 Task: Select format cells if "is between".
Action: Mouse moved to (164, 107)
Screenshot: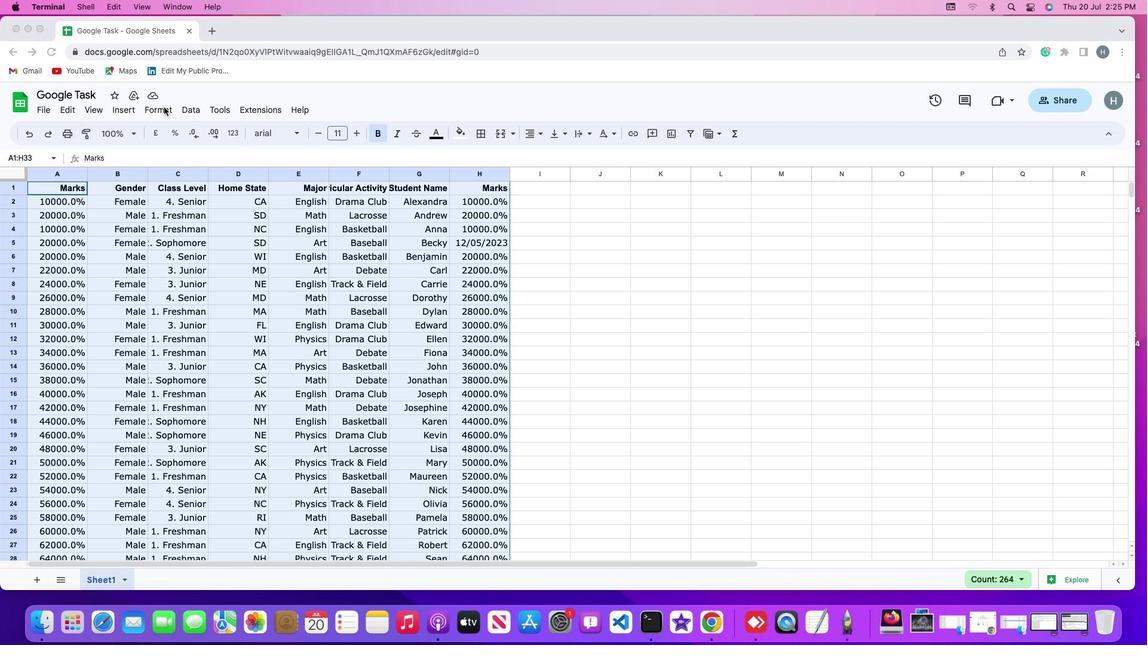 
Action: Mouse pressed left at (164, 107)
Screenshot: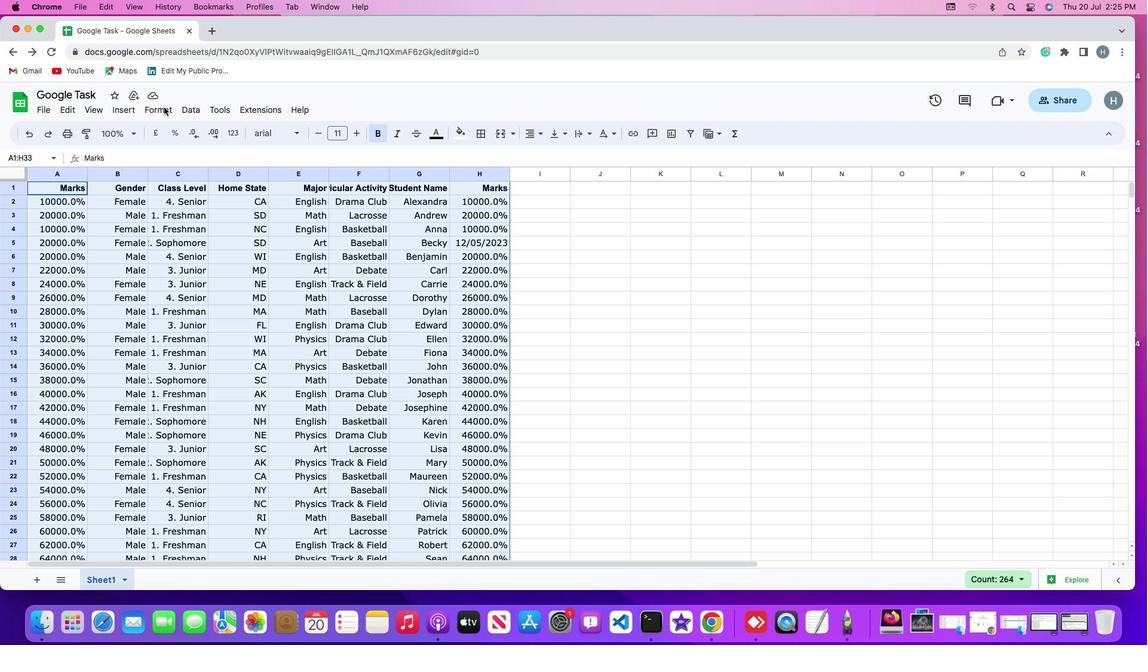
Action: Mouse moved to (161, 111)
Screenshot: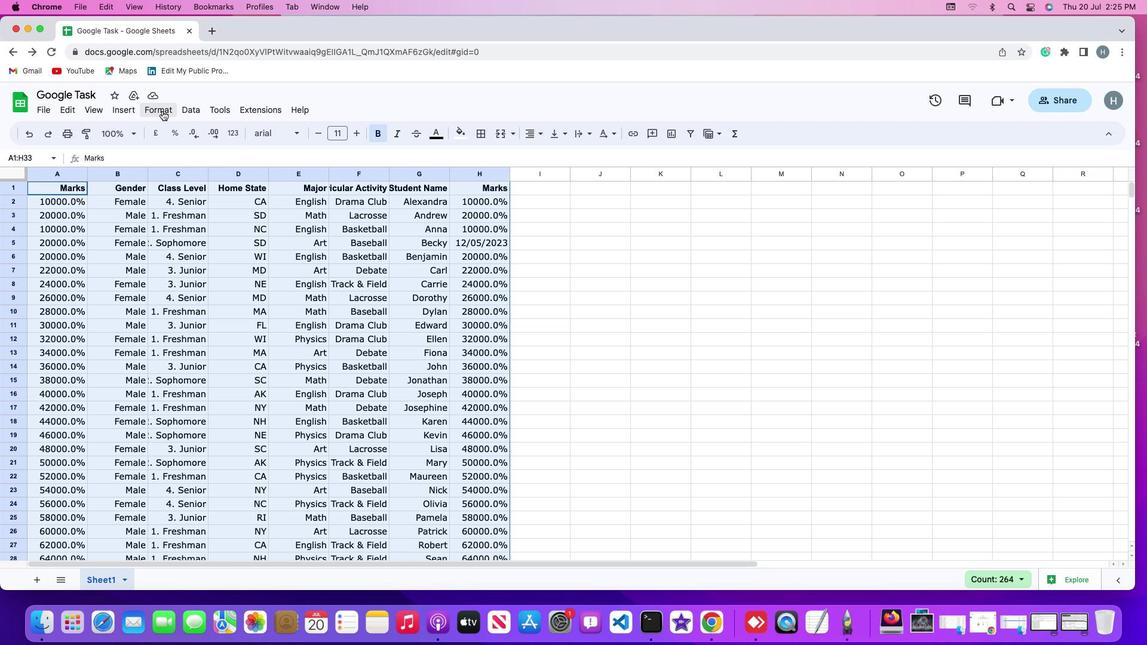 
Action: Mouse pressed left at (161, 111)
Screenshot: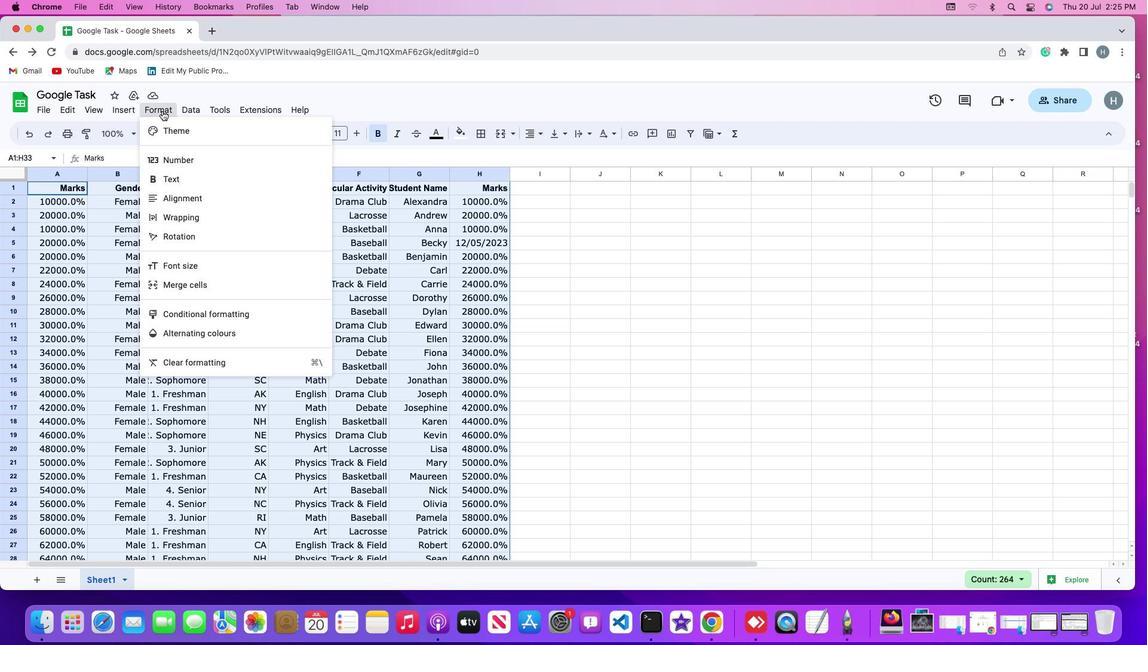 
Action: Mouse moved to (186, 313)
Screenshot: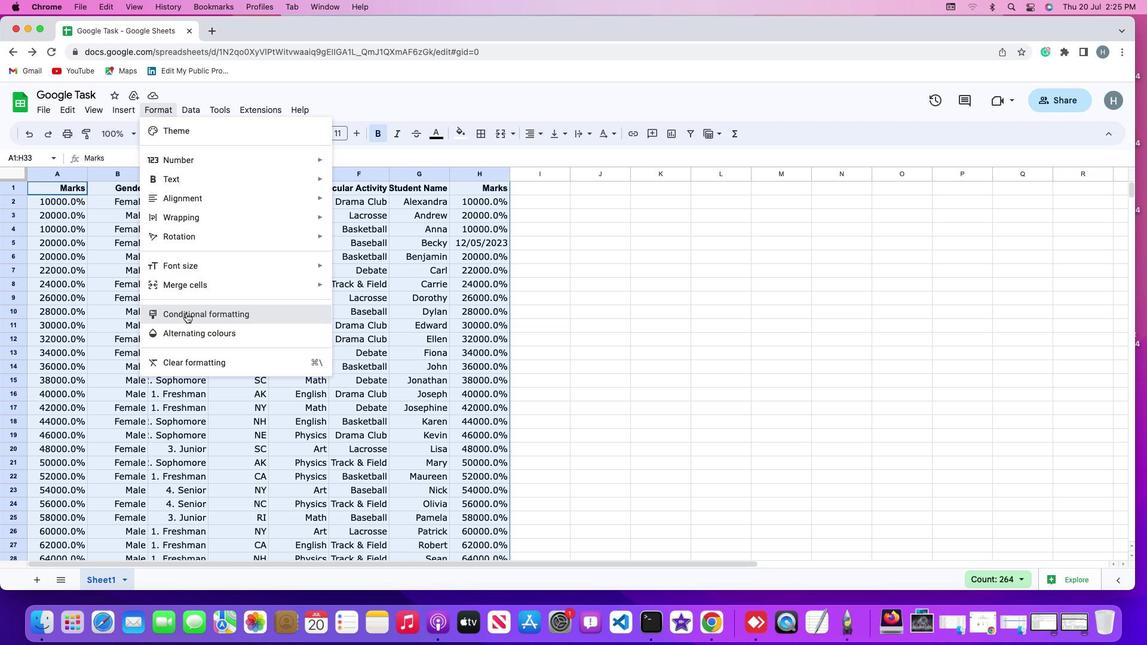 
Action: Mouse pressed left at (186, 313)
Screenshot: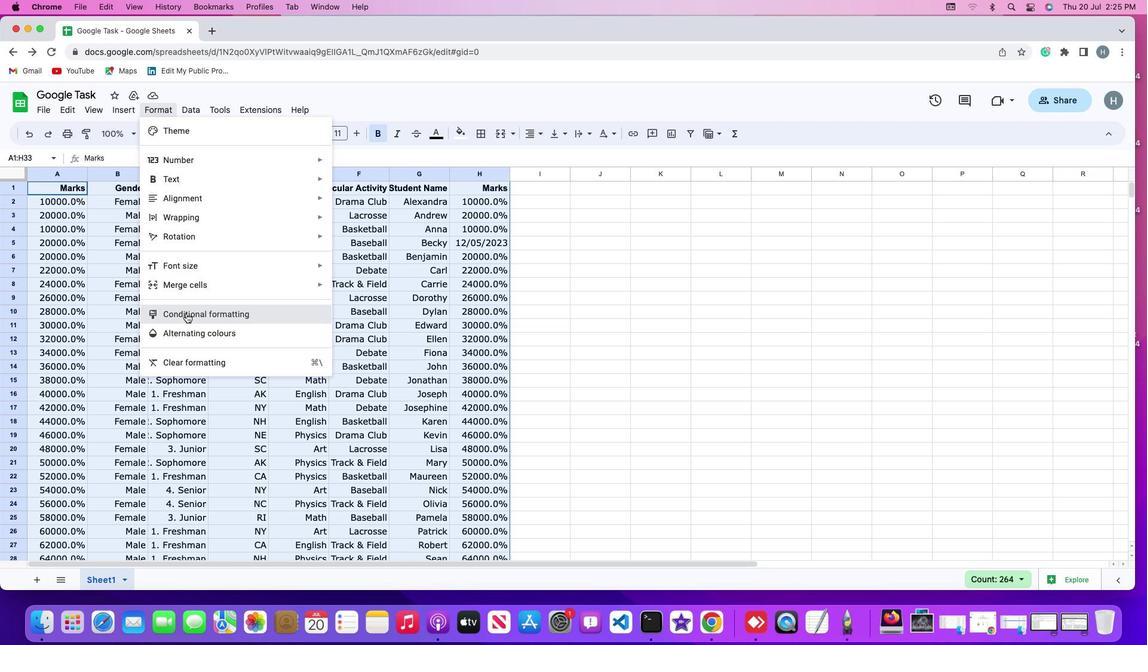
Action: Mouse moved to (1054, 289)
Screenshot: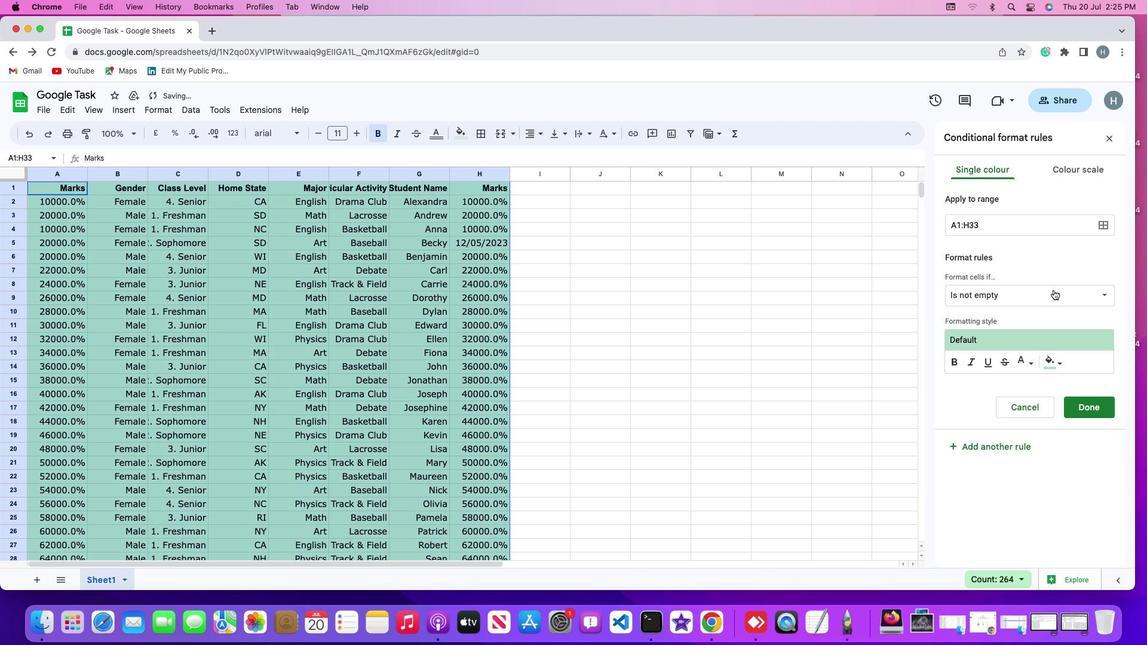 
Action: Mouse pressed left at (1054, 289)
Screenshot: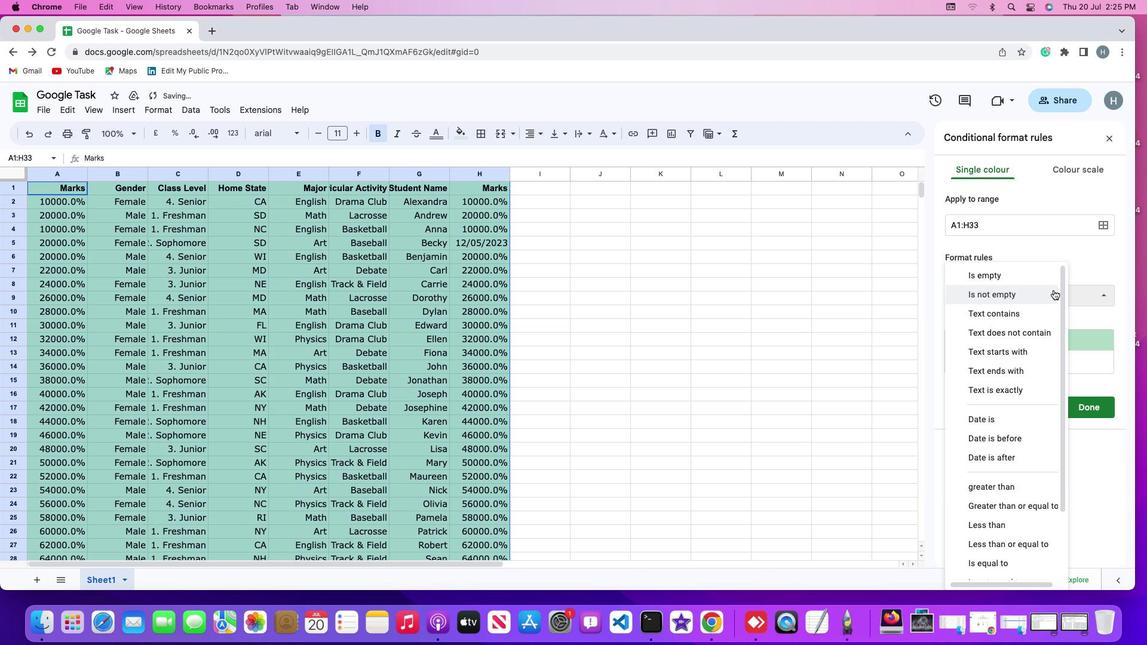 
Action: Mouse moved to (999, 401)
Screenshot: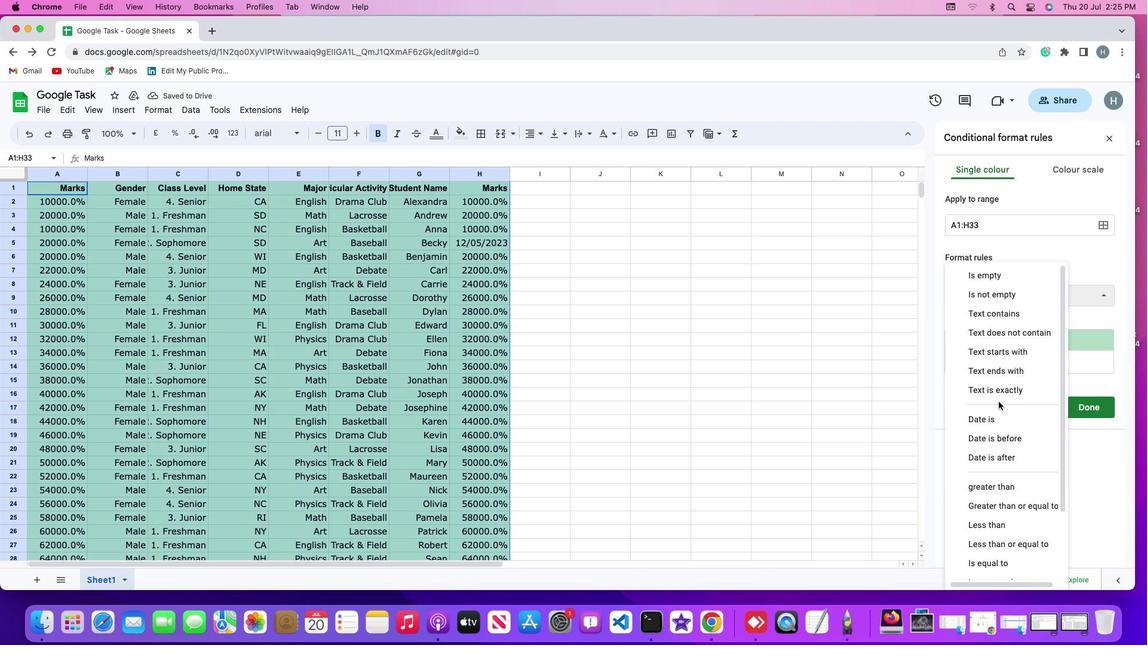 
Action: Mouse scrolled (999, 401) with delta (0, 0)
Screenshot: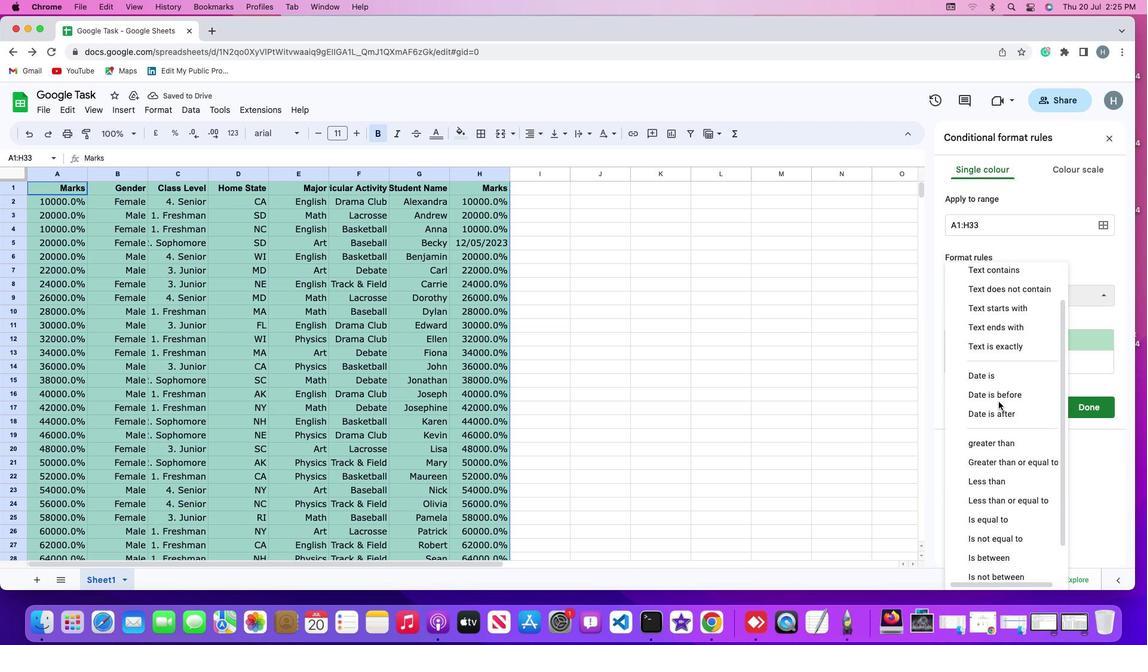 
Action: Mouse scrolled (999, 401) with delta (0, 0)
Screenshot: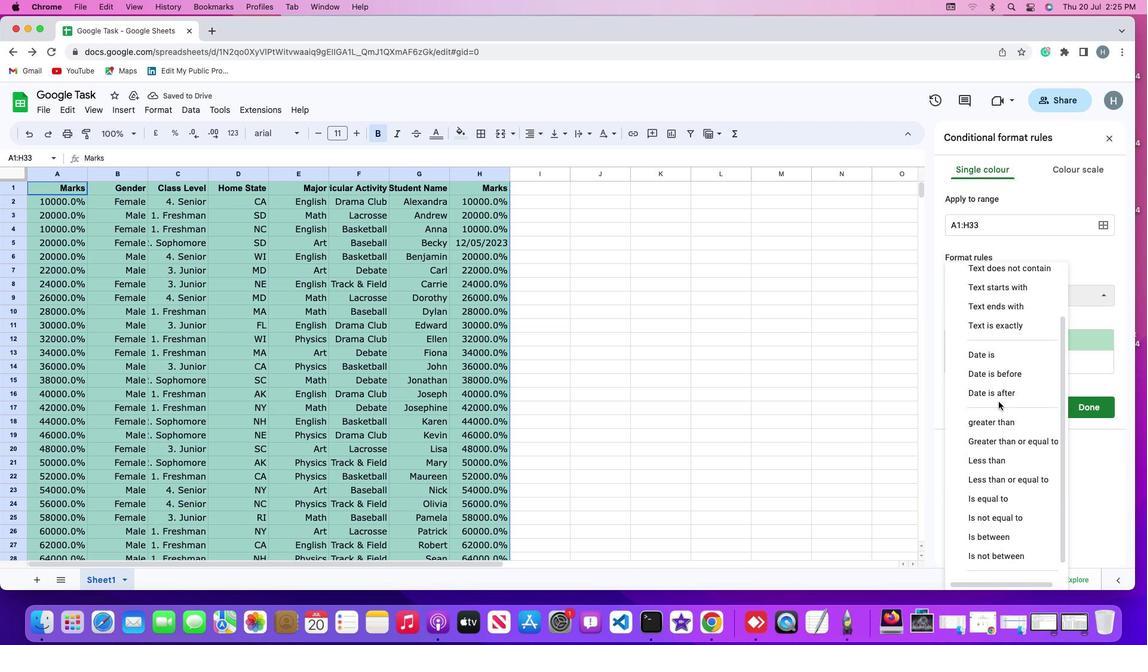 
Action: Mouse scrolled (999, 401) with delta (0, -1)
Screenshot: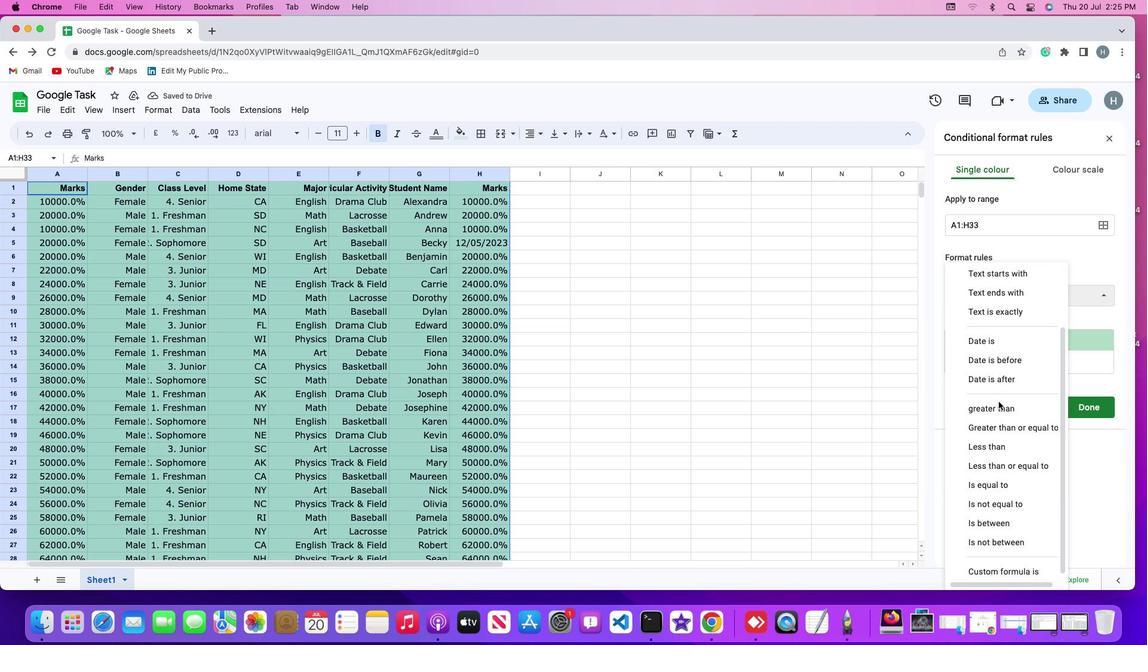 
Action: Mouse scrolled (999, 401) with delta (0, -1)
Screenshot: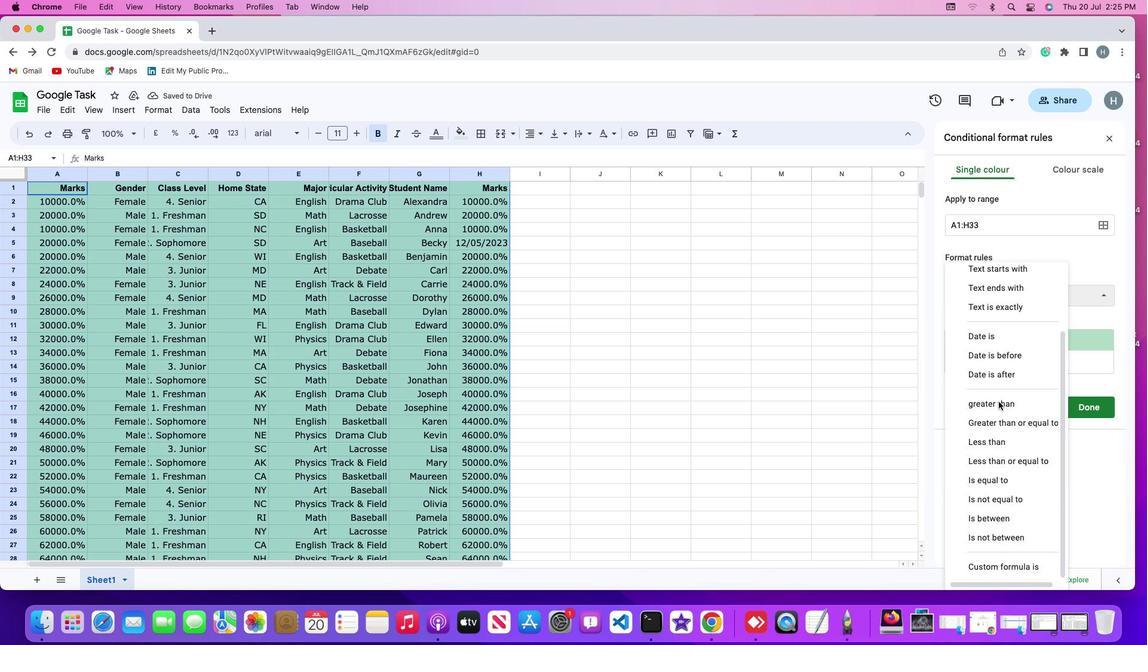 
Action: Mouse scrolled (999, 401) with delta (0, 0)
Screenshot: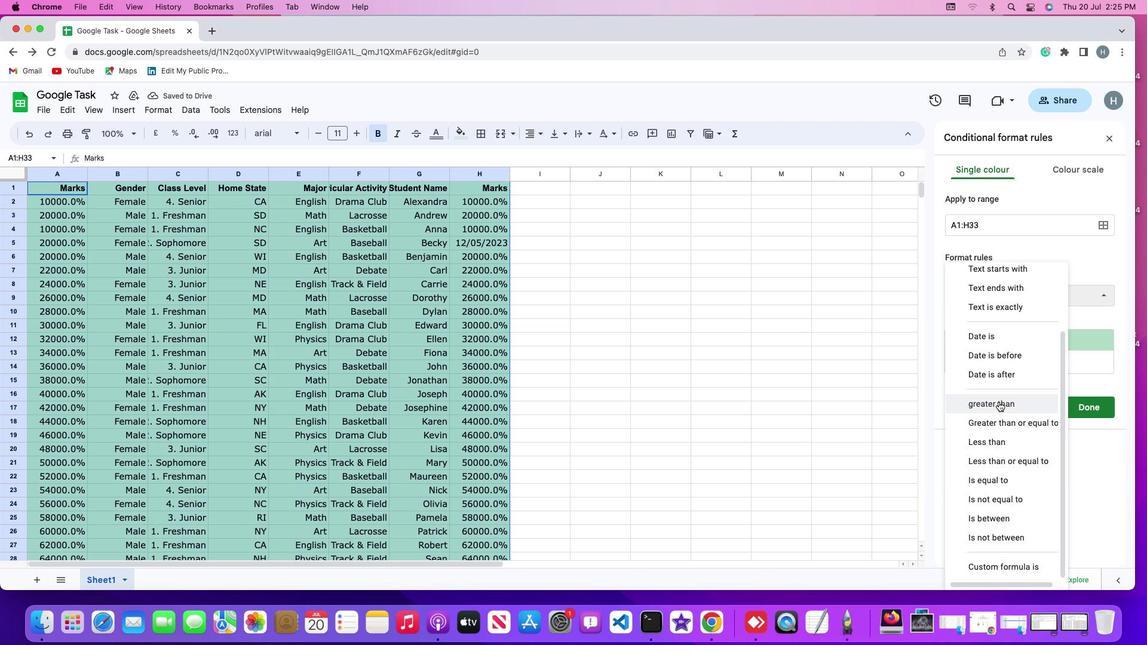 
Action: Mouse scrolled (999, 401) with delta (0, 0)
Screenshot: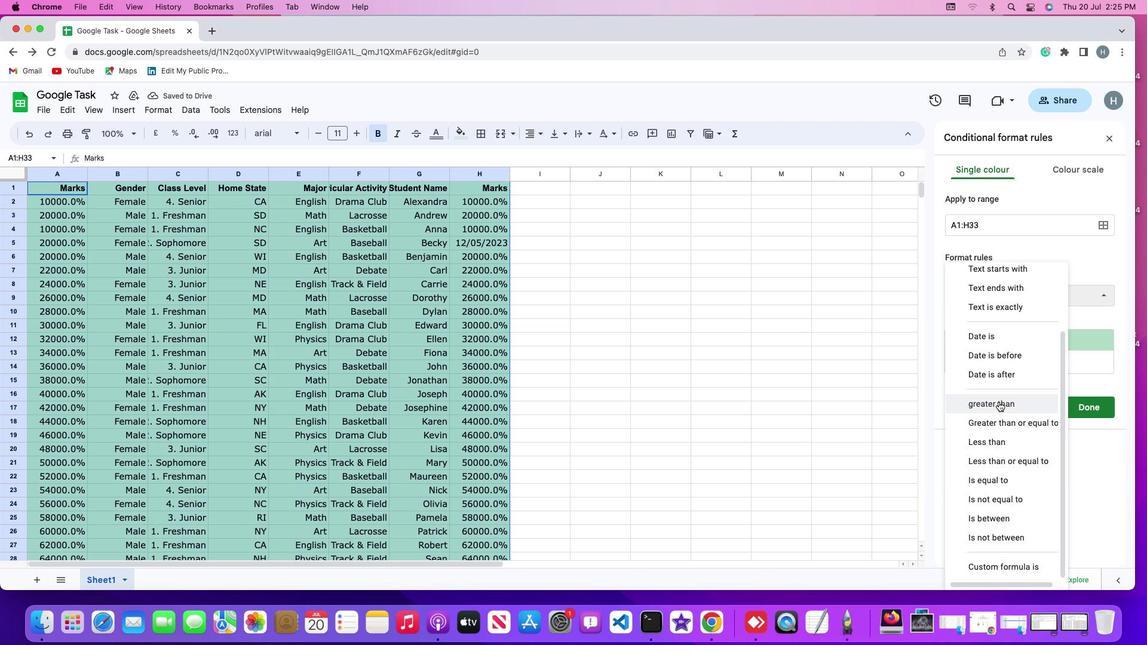 
Action: Mouse scrolled (999, 401) with delta (0, -1)
Screenshot: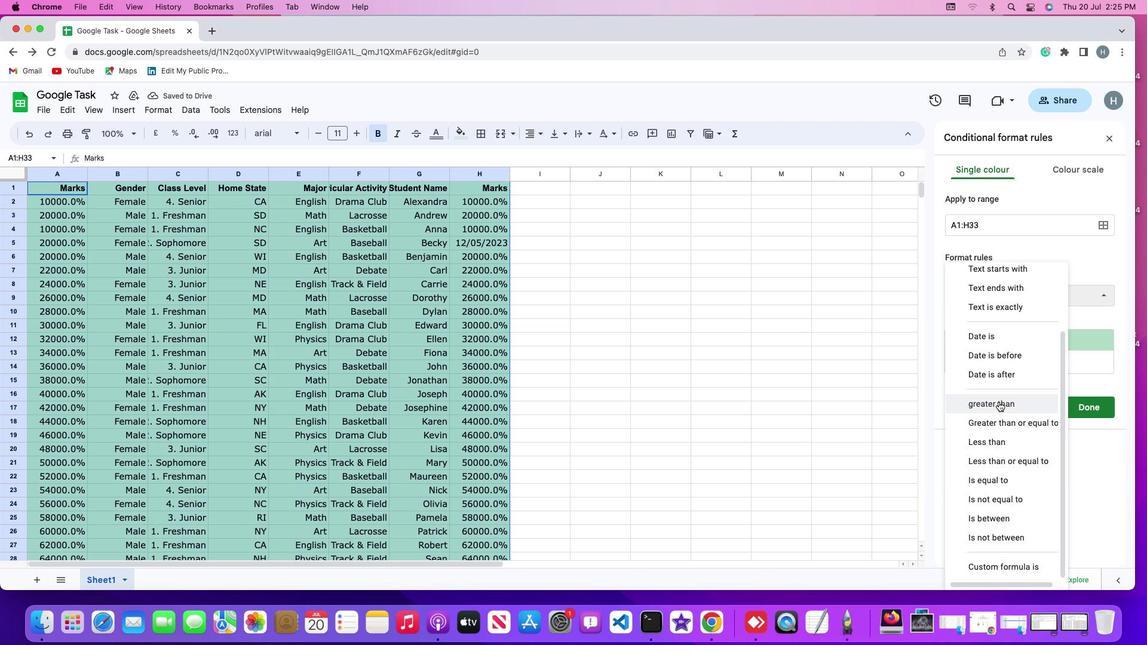 
Action: Mouse scrolled (999, 401) with delta (0, -2)
Screenshot: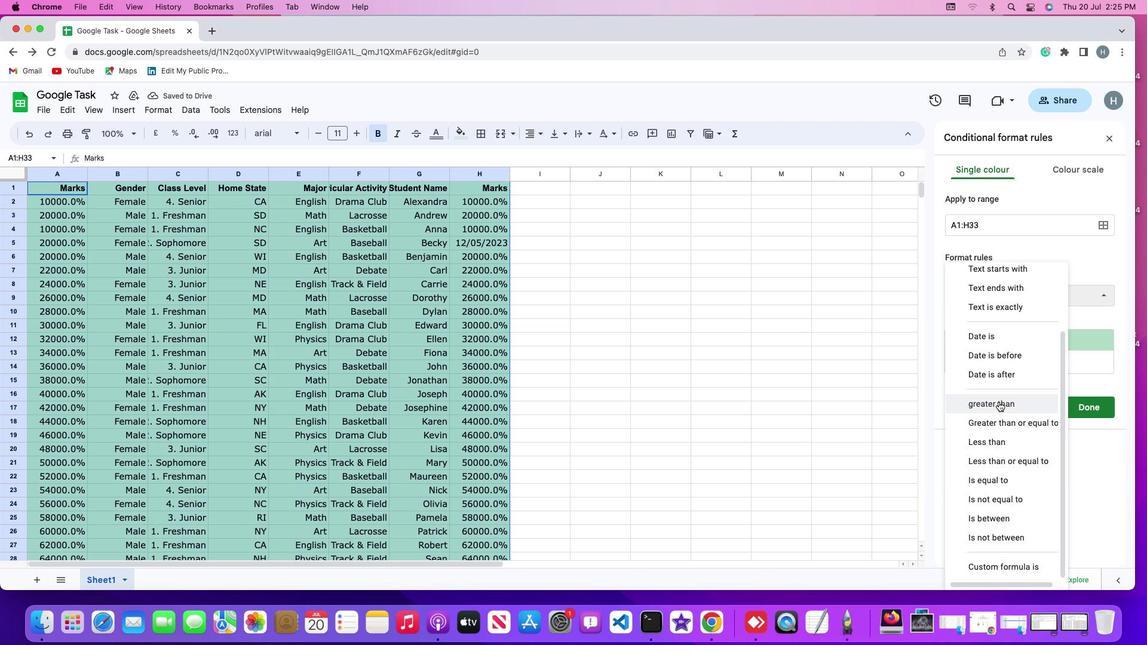 
Action: Mouse moved to (999, 517)
Screenshot: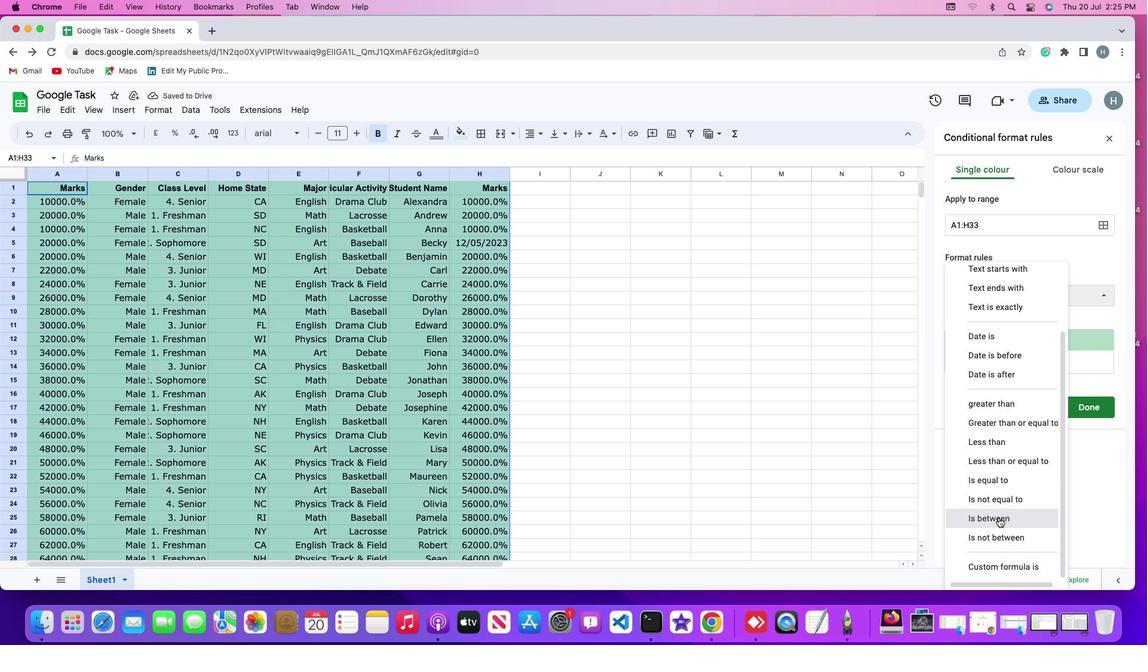 
Action: Mouse pressed left at (999, 517)
Screenshot: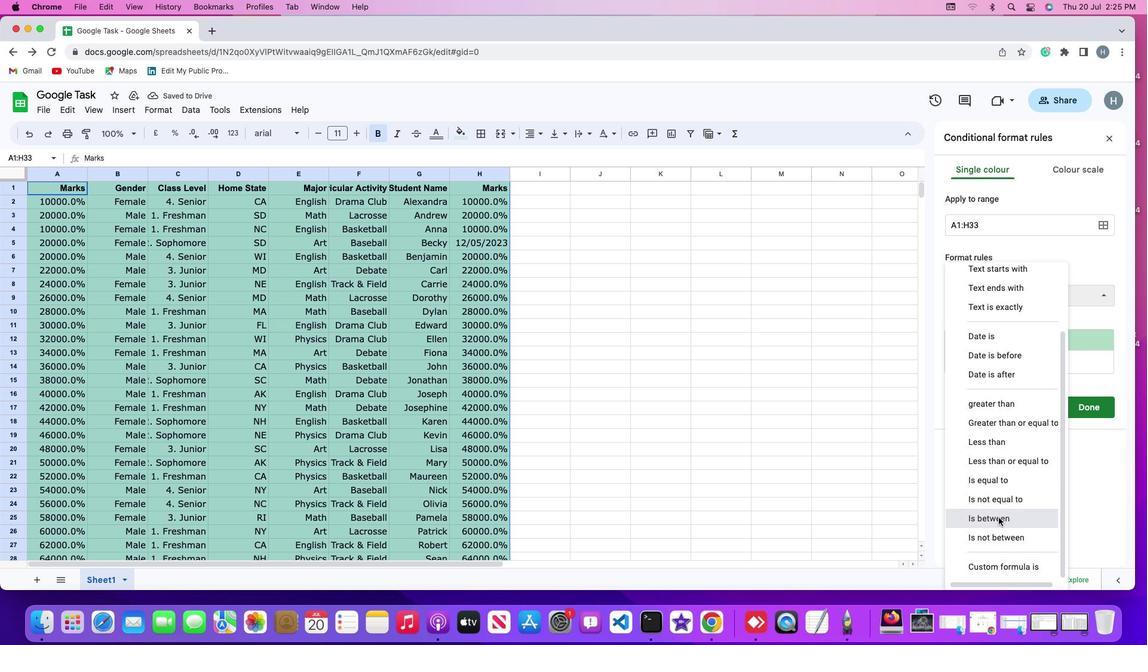 
Action: Mouse moved to (999, 518)
Screenshot: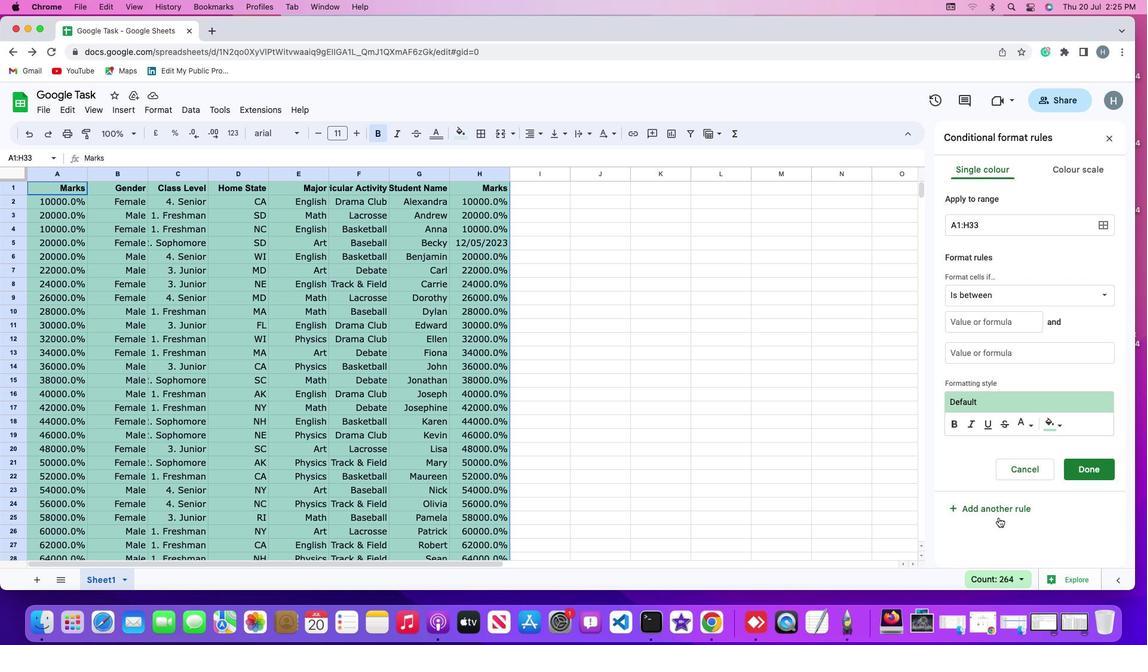 
